 Task: Change the "Stereo mode" of the "Libtwolame audio encoder" to Joint Stereo.
Action: Mouse moved to (109, 16)
Screenshot: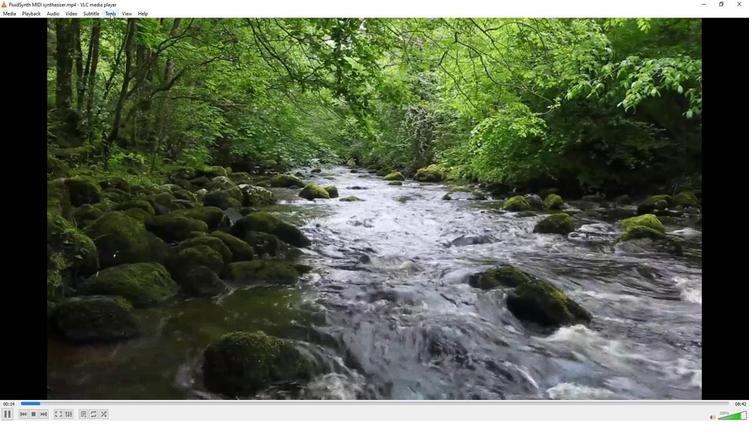 
Action: Mouse pressed left at (109, 16)
Screenshot: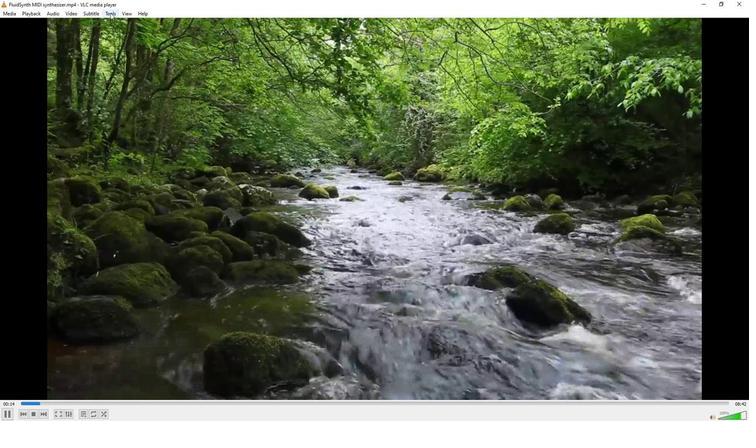 
Action: Mouse moved to (109, 110)
Screenshot: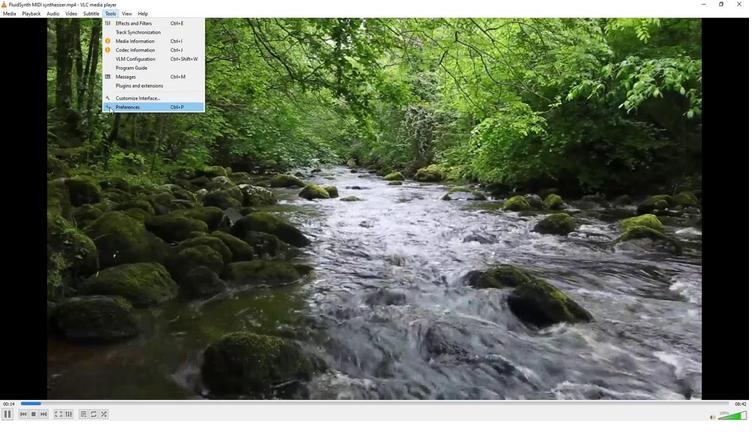
Action: Mouse pressed left at (109, 110)
Screenshot: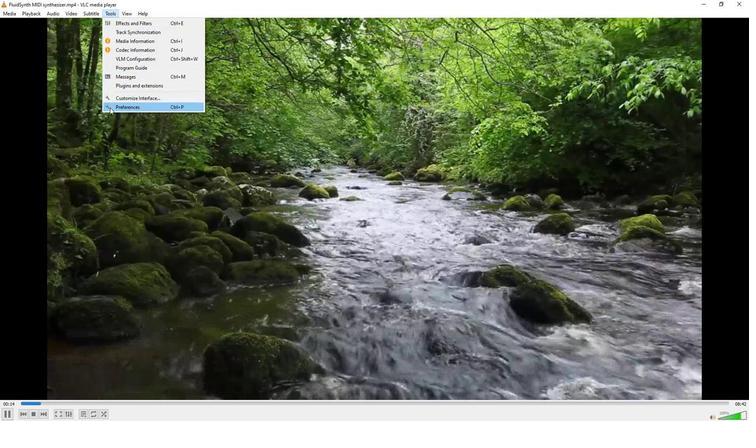 
Action: Mouse moved to (204, 322)
Screenshot: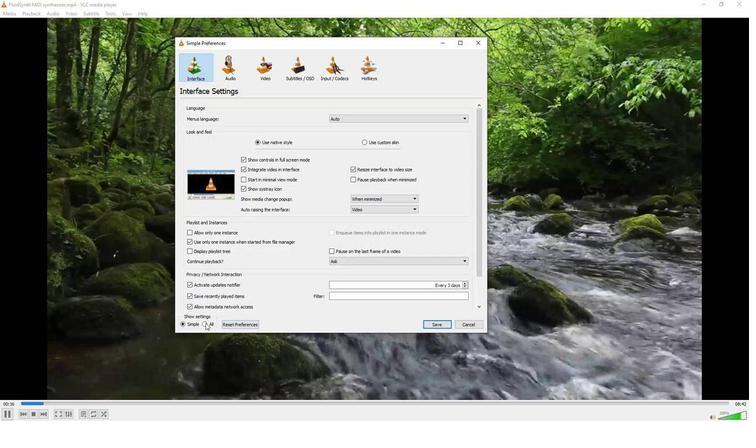 
Action: Mouse pressed left at (204, 322)
Screenshot: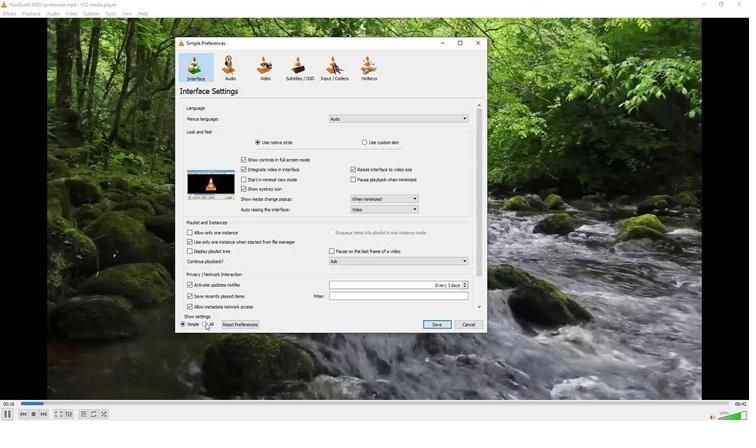 
Action: Mouse moved to (195, 203)
Screenshot: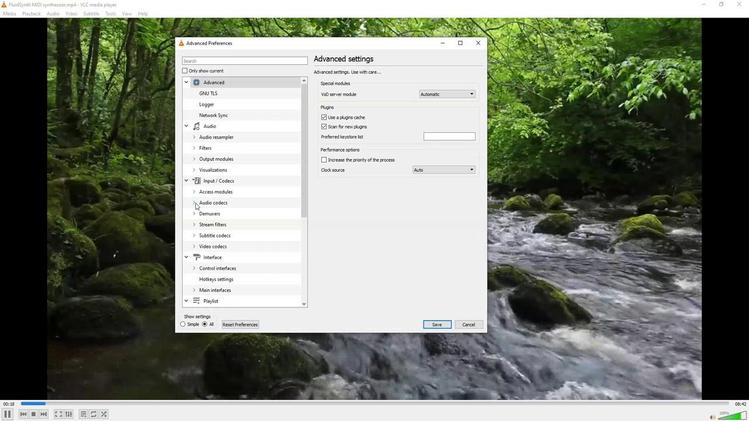 
Action: Mouse pressed left at (195, 203)
Screenshot: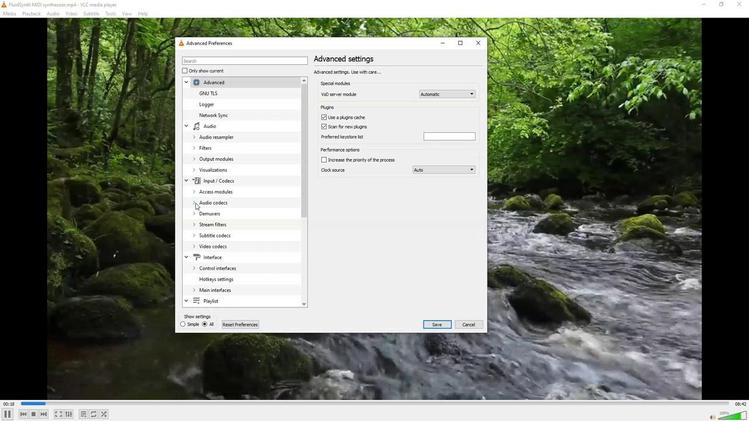 
Action: Mouse moved to (212, 256)
Screenshot: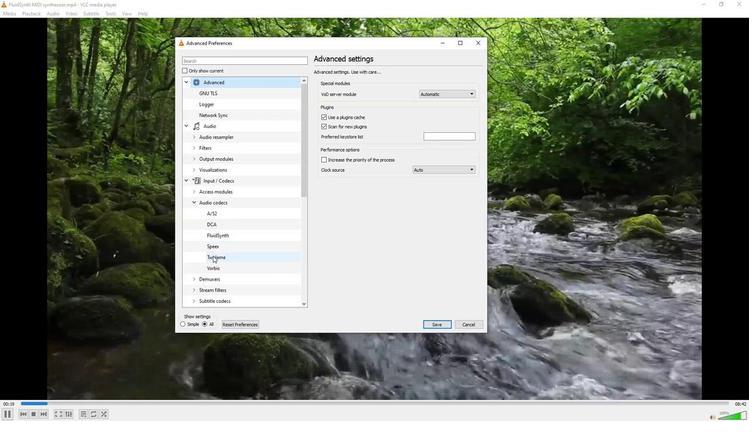
Action: Mouse pressed left at (212, 256)
Screenshot: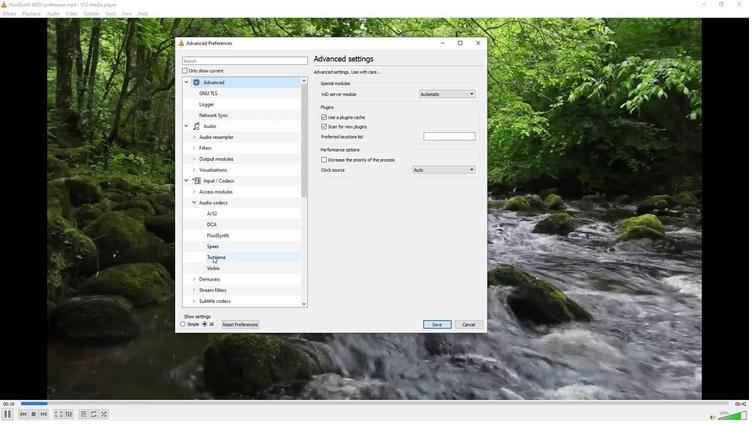 
Action: Mouse moved to (457, 96)
Screenshot: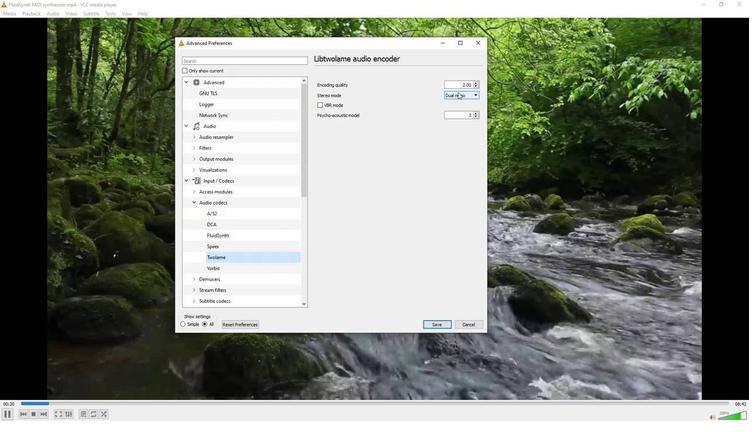 
Action: Mouse pressed left at (457, 96)
Screenshot: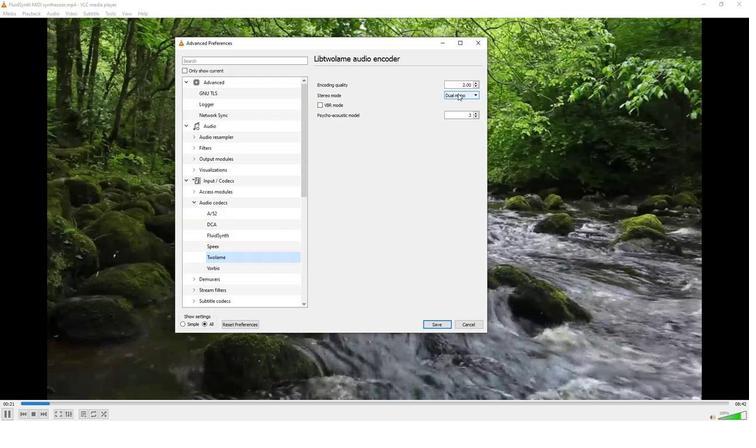 
Action: Mouse moved to (452, 115)
Screenshot: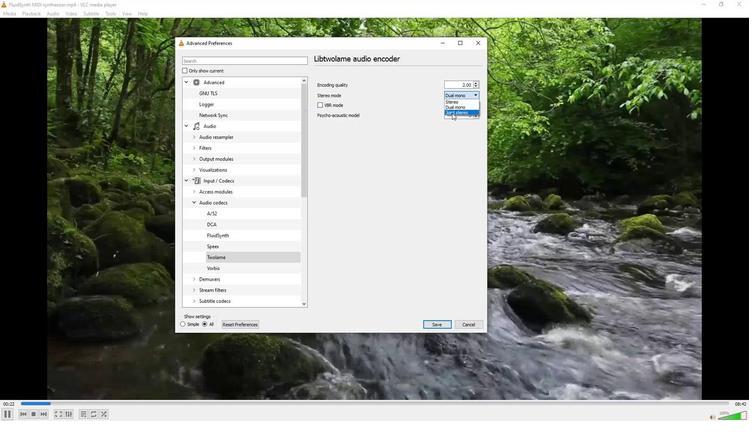 
Action: Mouse pressed left at (452, 115)
Screenshot: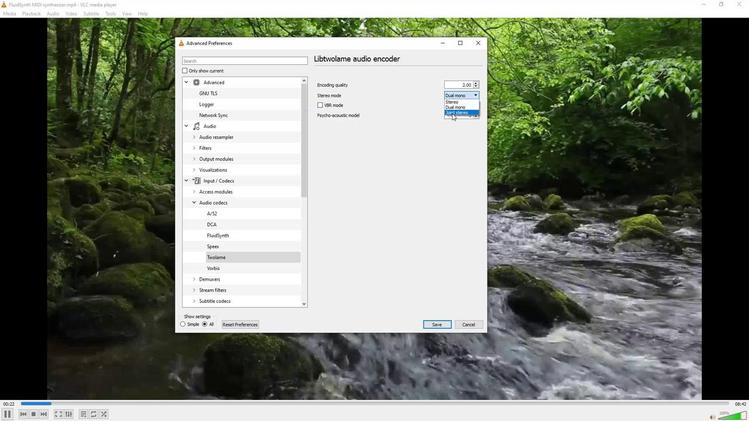 
Action: Mouse moved to (431, 323)
Screenshot: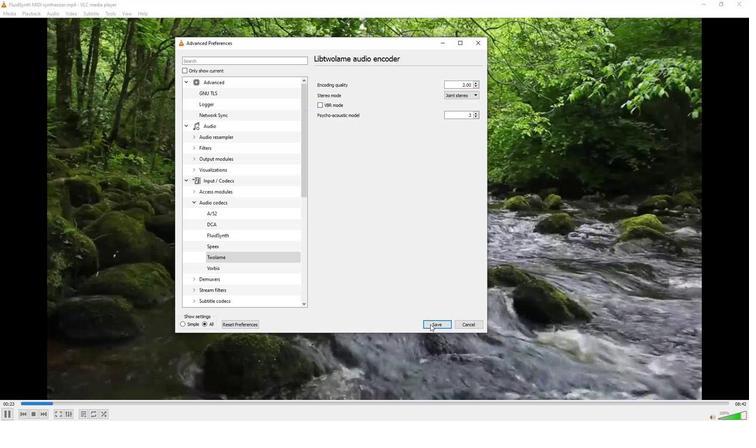
Action: Mouse pressed left at (431, 323)
Screenshot: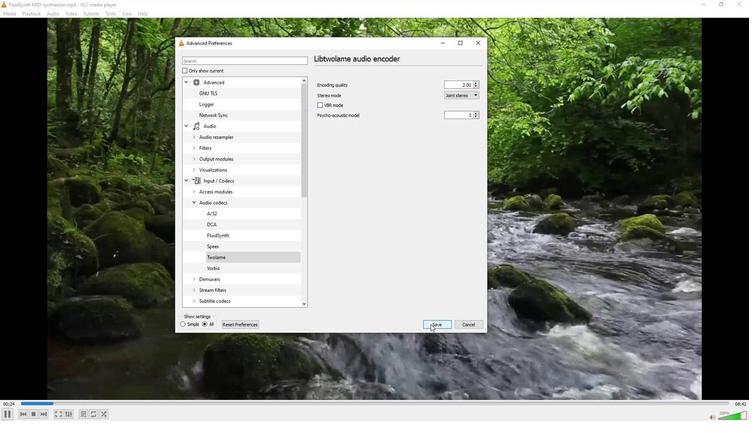 
Action: Mouse moved to (431, 320)
Screenshot: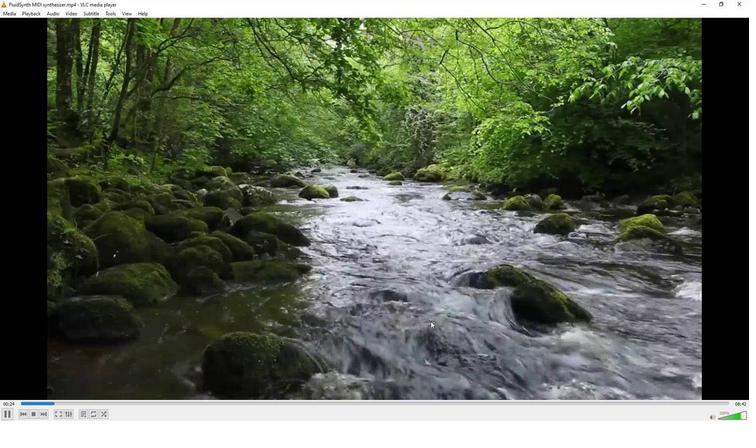 
